 Task: Change the general access so that anyone on the internet with the link can access it.
Action: Mouse moved to (996, 95)
Screenshot: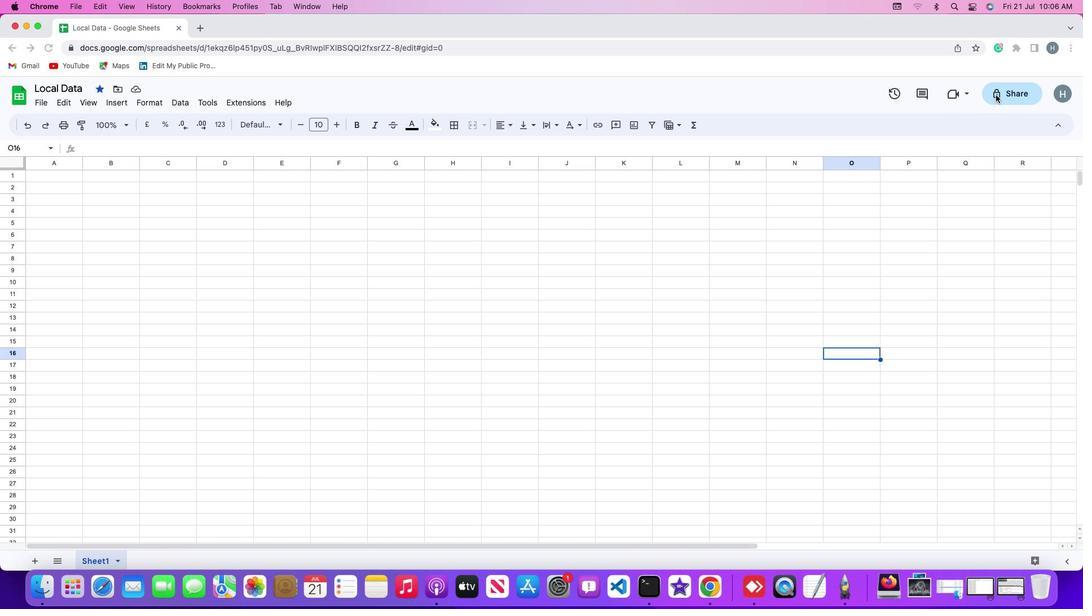 
Action: Mouse pressed left at (996, 95)
Screenshot: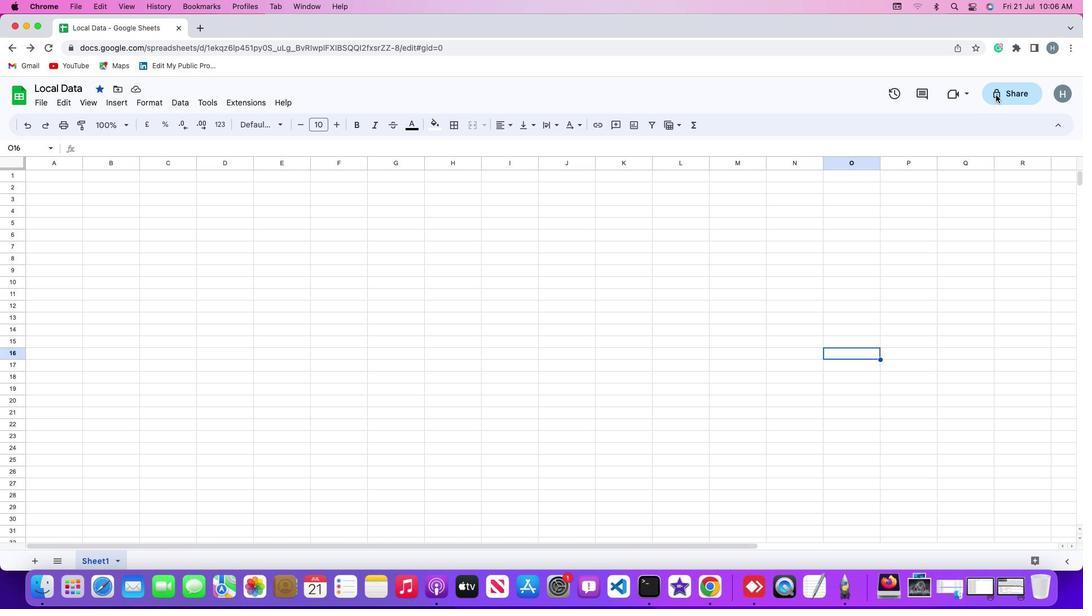 
Action: Mouse moved to (1002, 94)
Screenshot: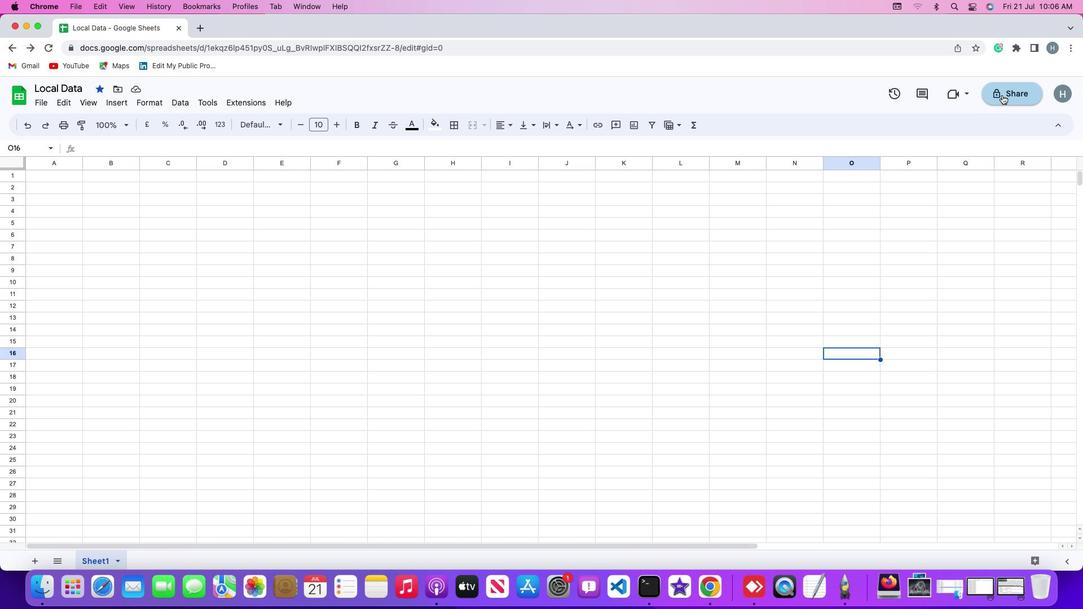 
Action: Mouse pressed left at (1002, 94)
Screenshot: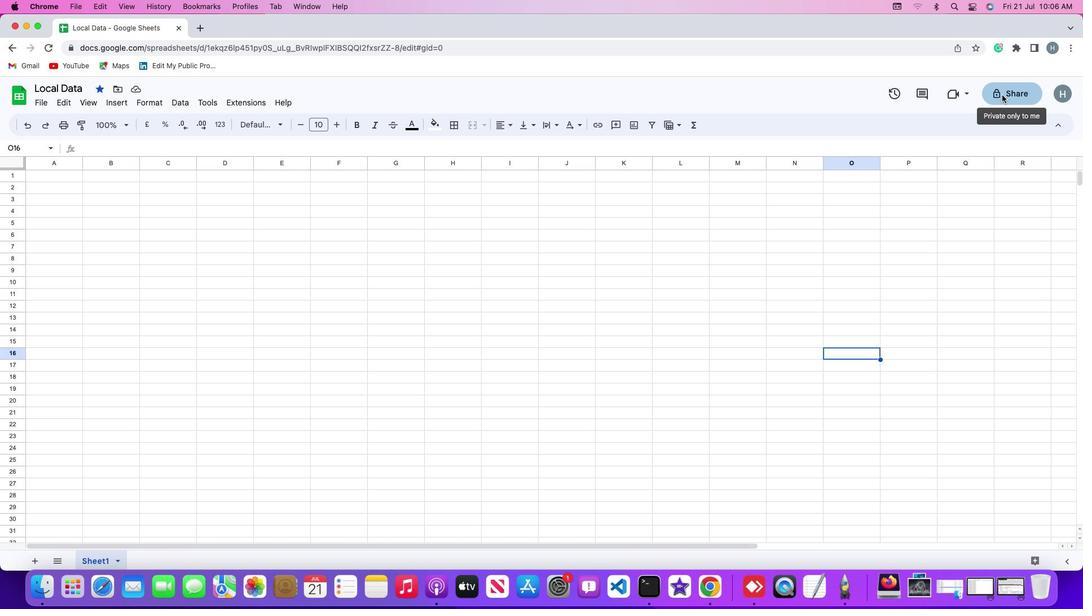 
Action: Mouse moved to (483, 373)
Screenshot: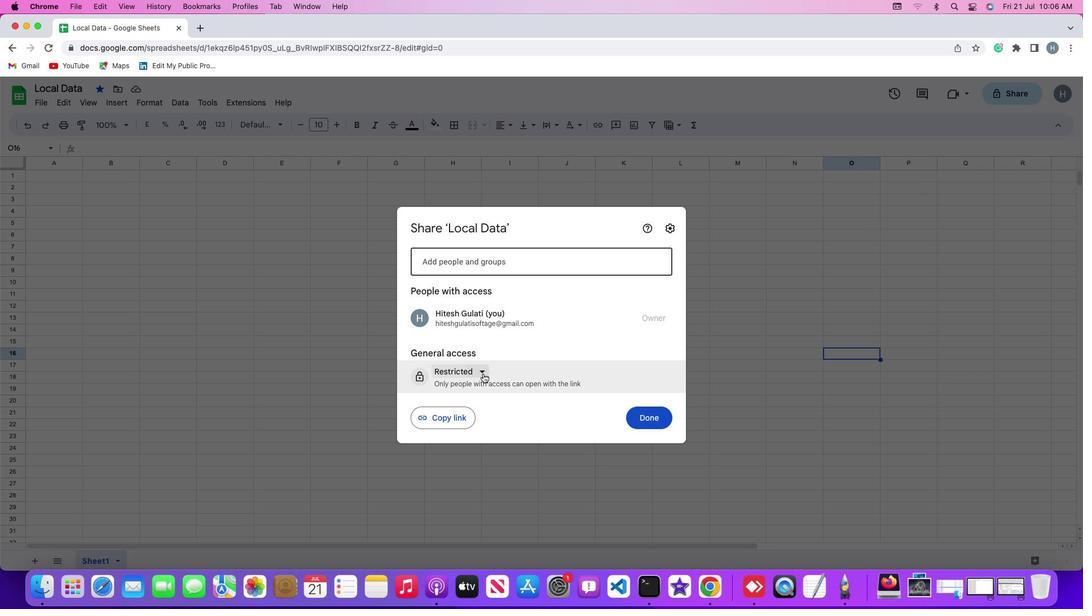 
Action: Mouse pressed left at (483, 373)
Screenshot: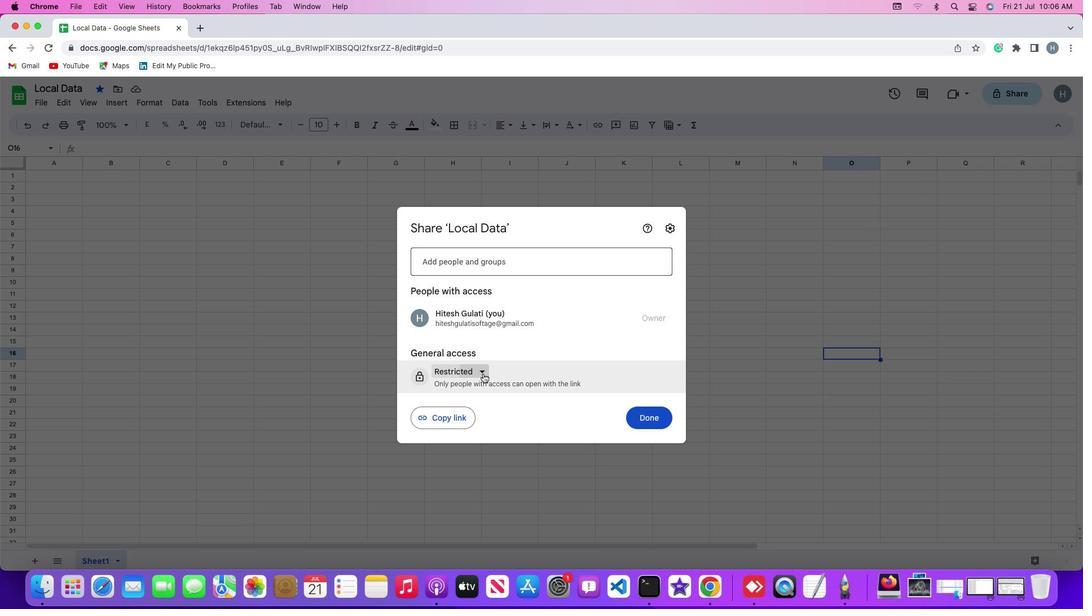 
Action: Mouse moved to (491, 419)
Screenshot: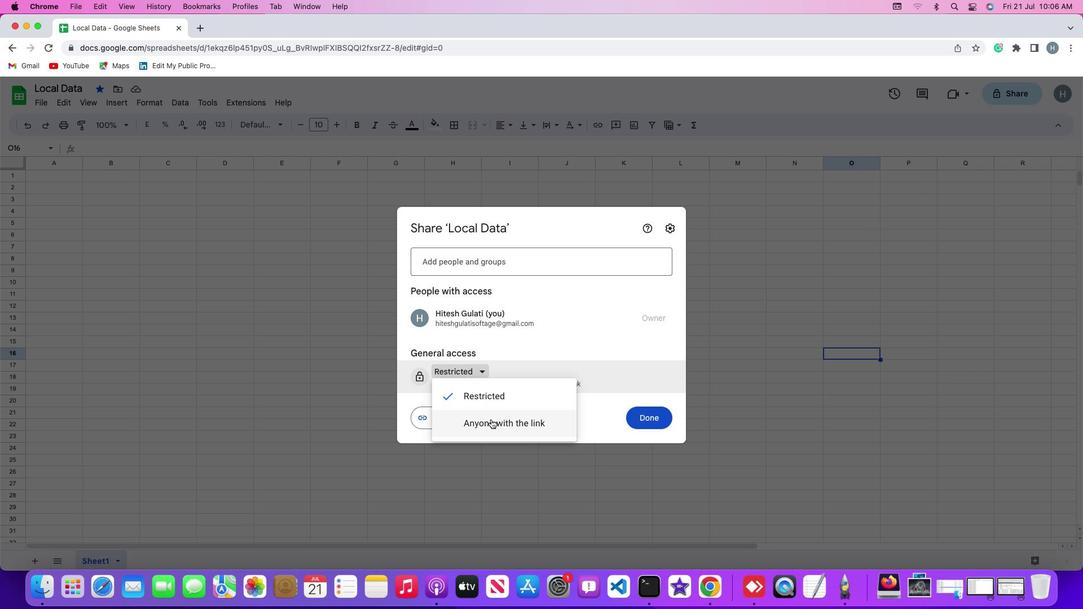 
Action: Mouse pressed left at (491, 419)
Screenshot: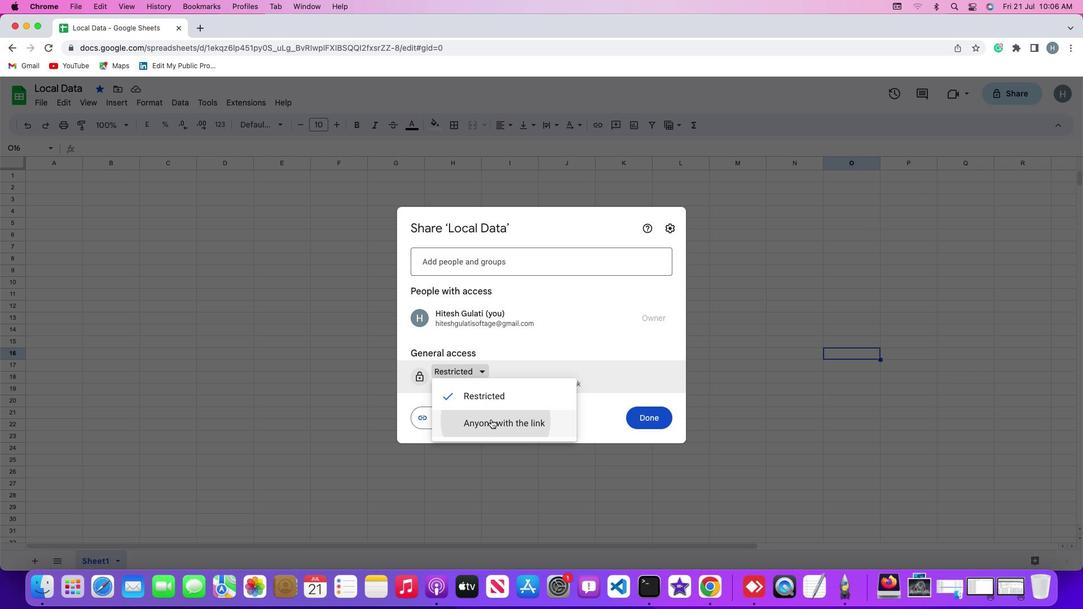 
Action: Mouse moved to (499, 461)
Screenshot: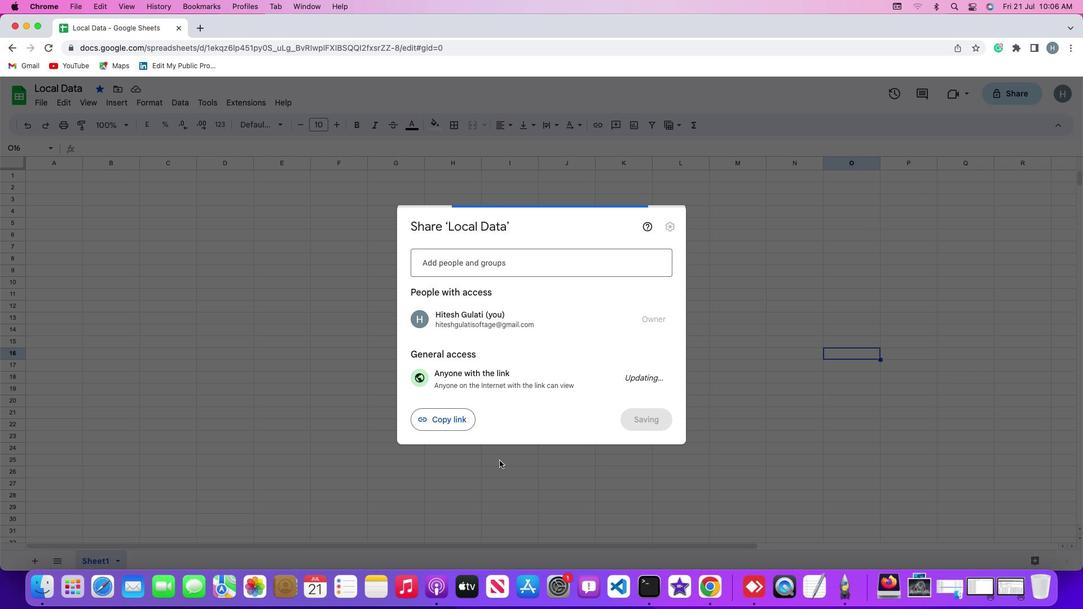 
